 Task: Create Card Change Control Board Meeting in Board Sales Prospecting Tools to Workspace Corporate Social Responsibility. Create Card Horticulture Review in Board Sales Forecasting and Analysis to Workspace Corporate Social Responsibility. Create Card Project Management Review in Board Sales Forecasting and Revenue Projection to Workspace Corporate Social Responsibility
Action: Mouse moved to (101, 466)
Screenshot: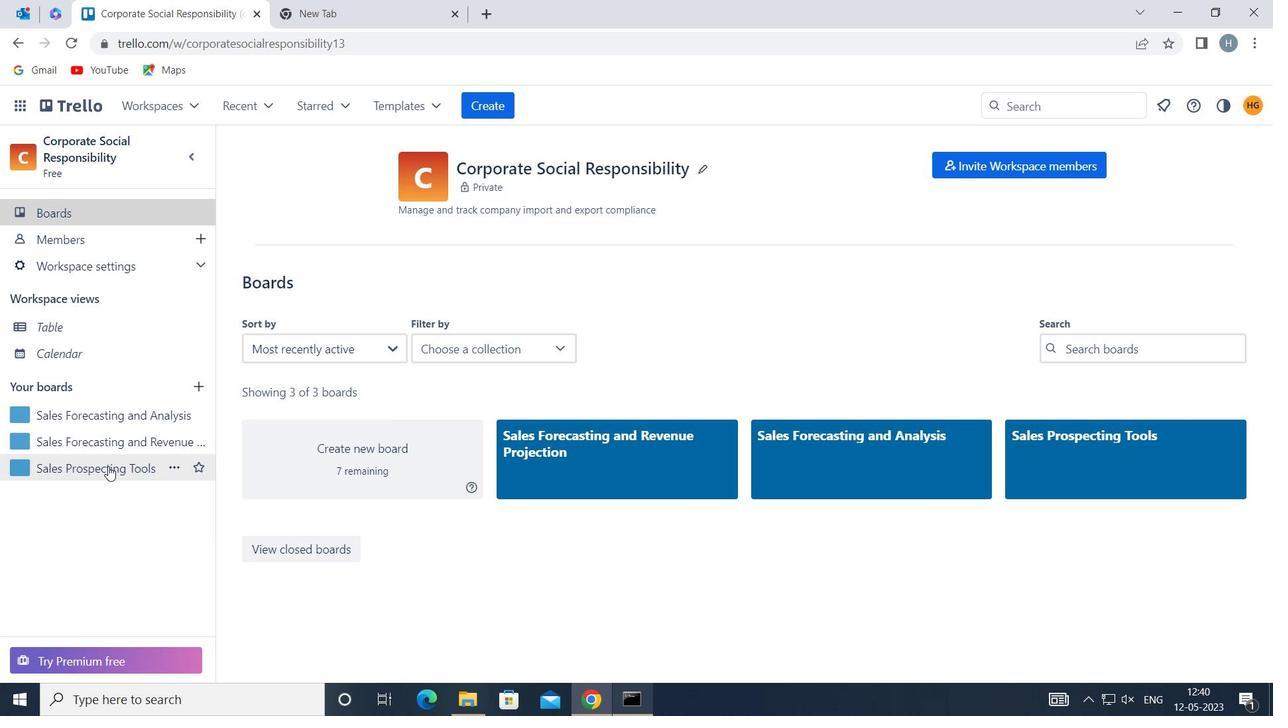
Action: Mouse pressed left at (101, 466)
Screenshot: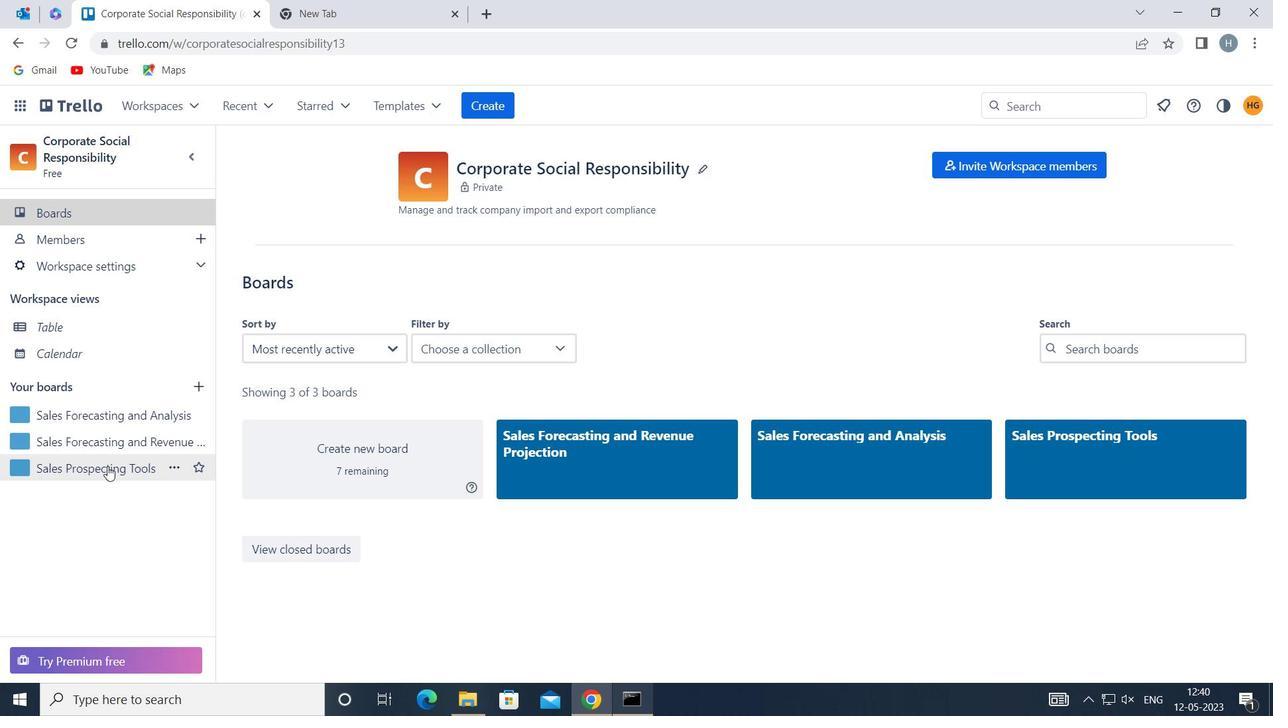 
Action: Mouse moved to (339, 244)
Screenshot: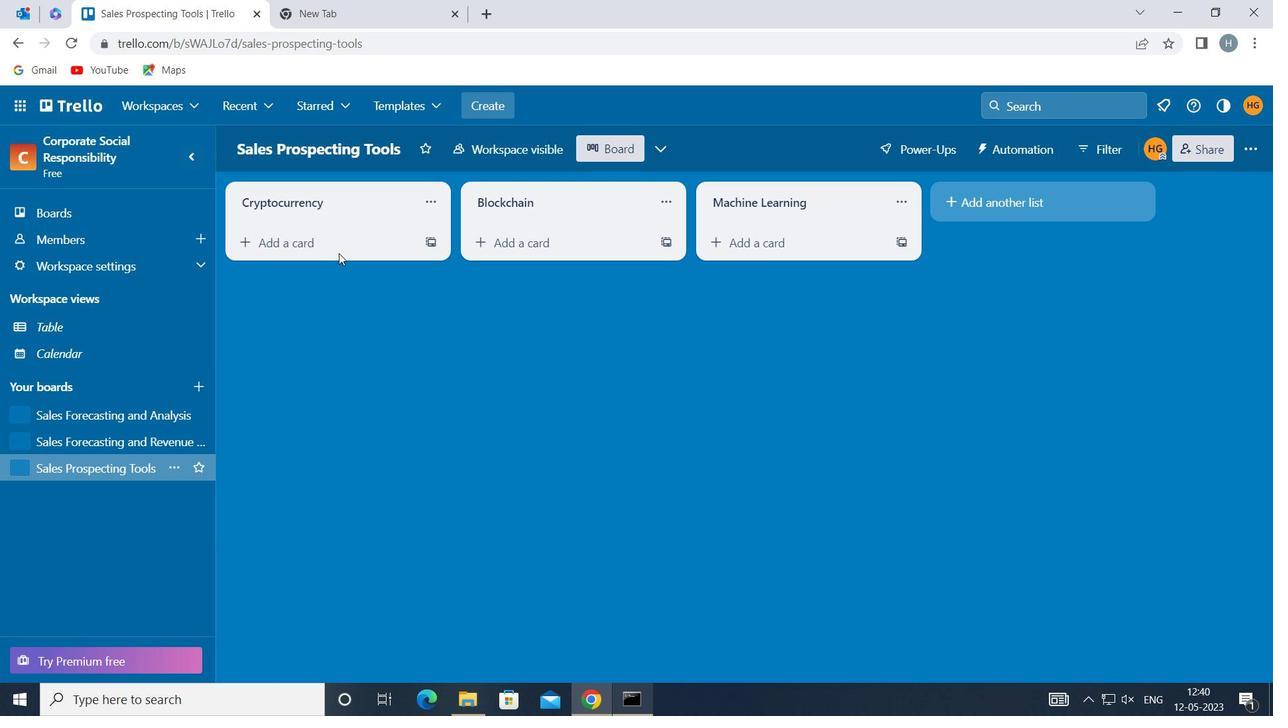 
Action: Mouse pressed left at (339, 244)
Screenshot: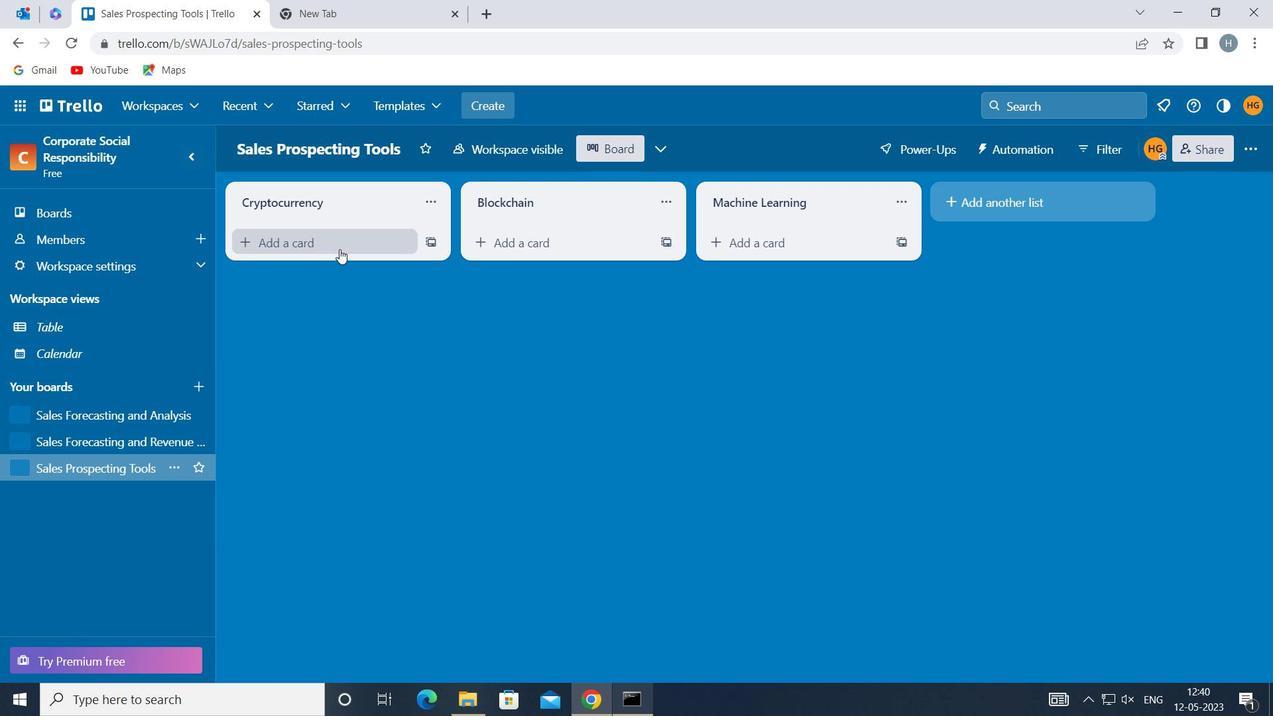 
Action: Key pressed <Key.shift>CHANGE<Key.space><Key.shift>CONTROL<Key.space><Key.shift>BOARD<Key.space><Key.shift>MEETING
Screenshot: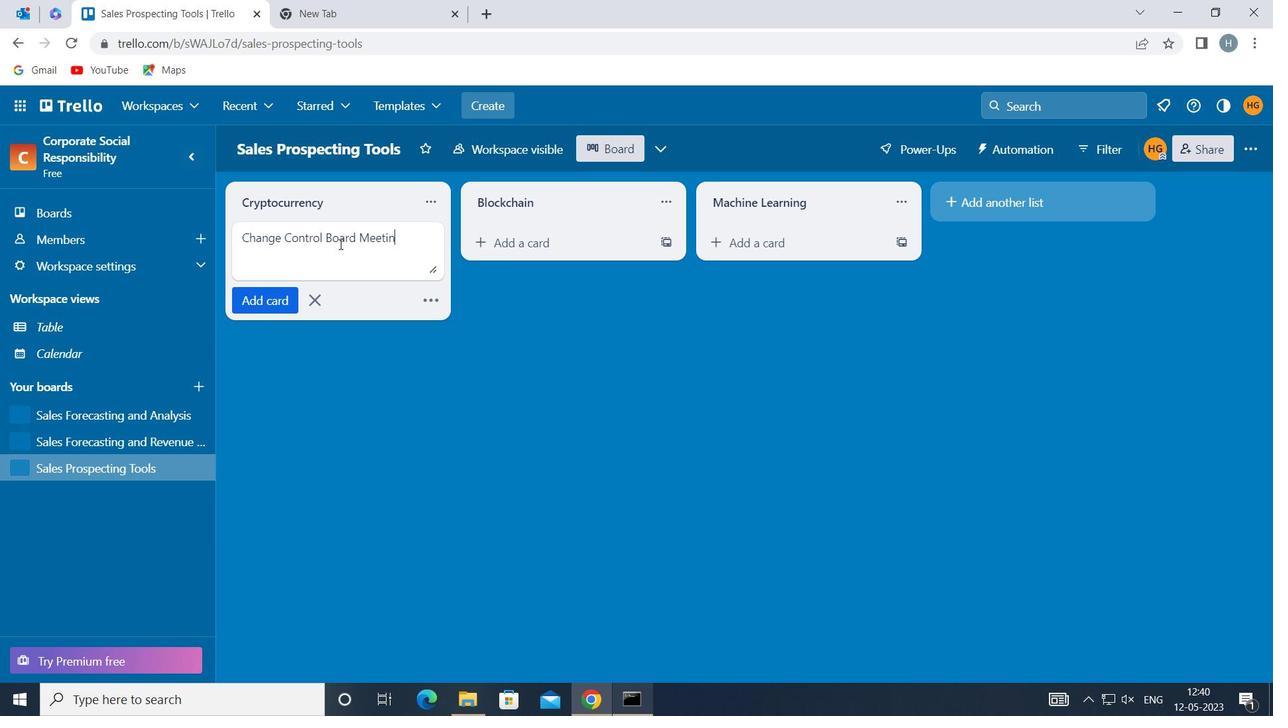 
Action: Mouse moved to (265, 301)
Screenshot: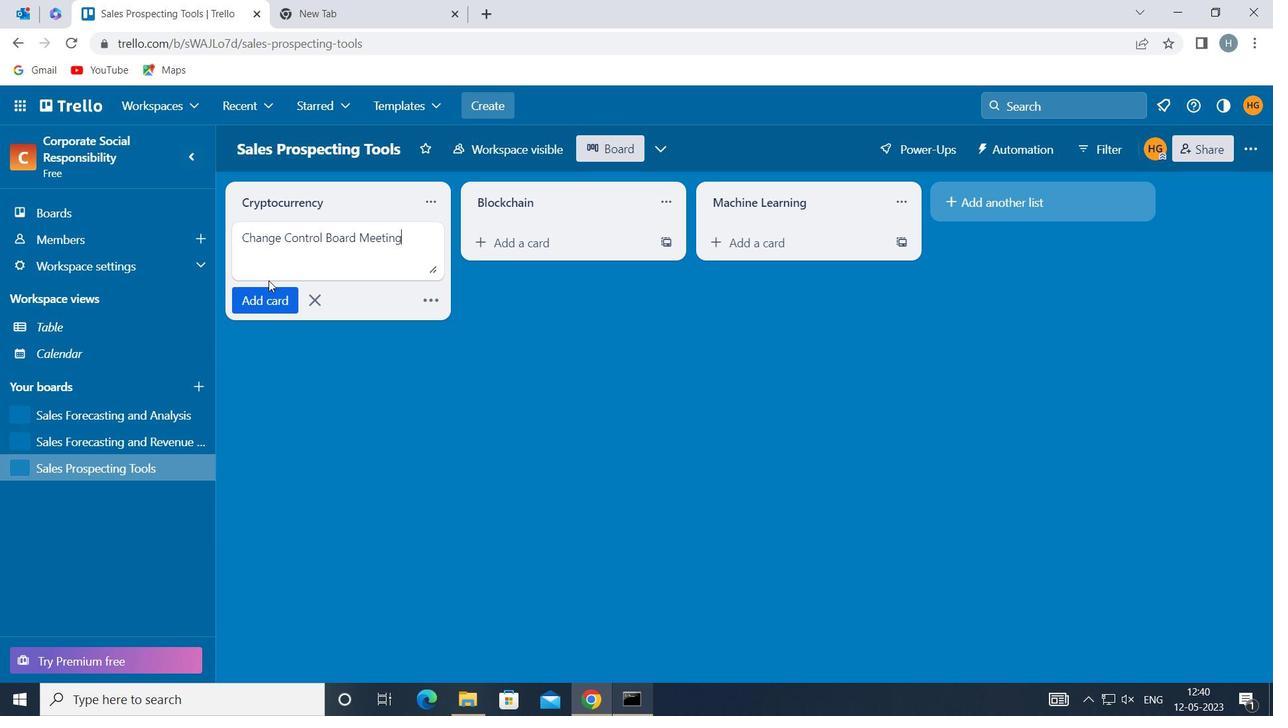 
Action: Mouse pressed left at (265, 301)
Screenshot: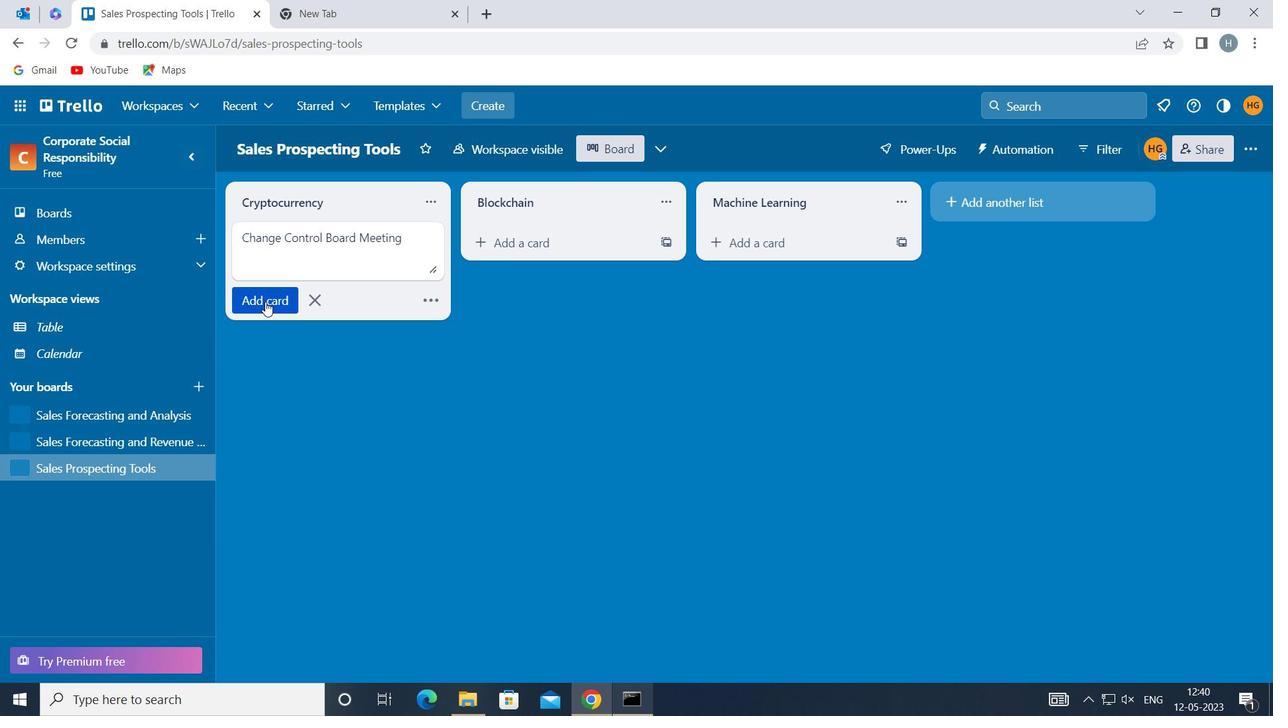 
Action: Mouse moved to (278, 385)
Screenshot: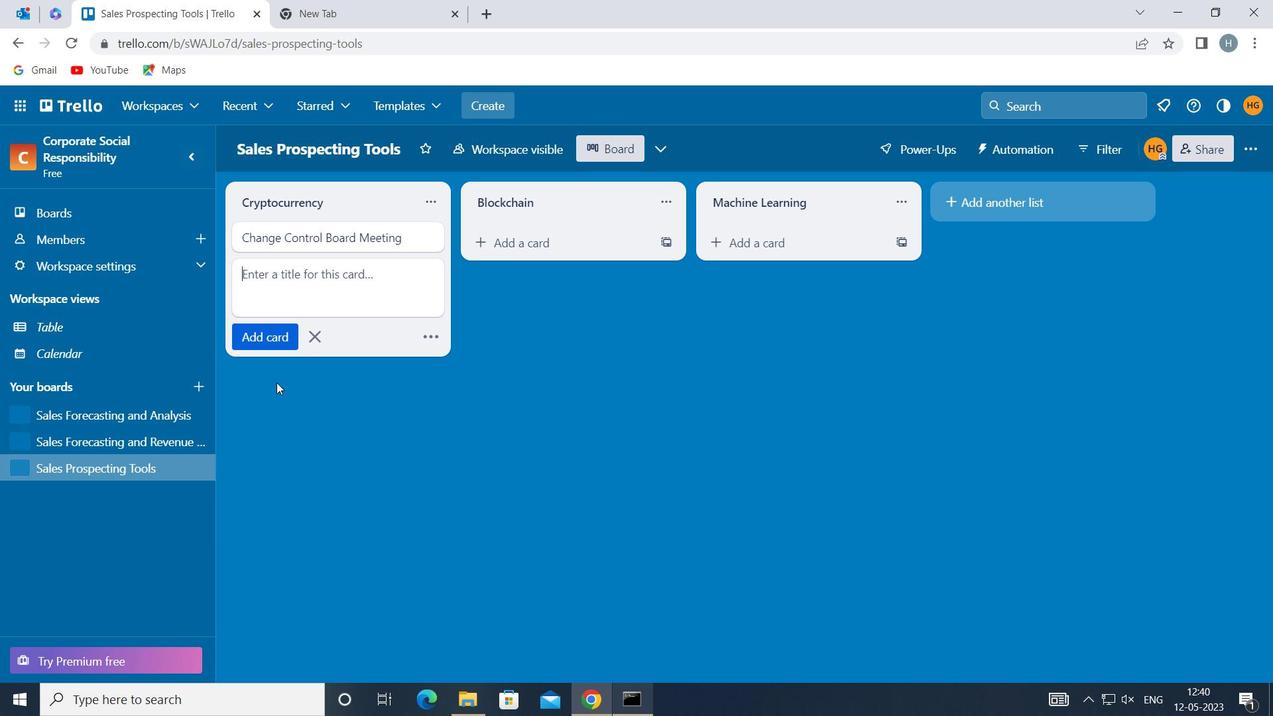 
Action: Mouse pressed left at (278, 385)
Screenshot: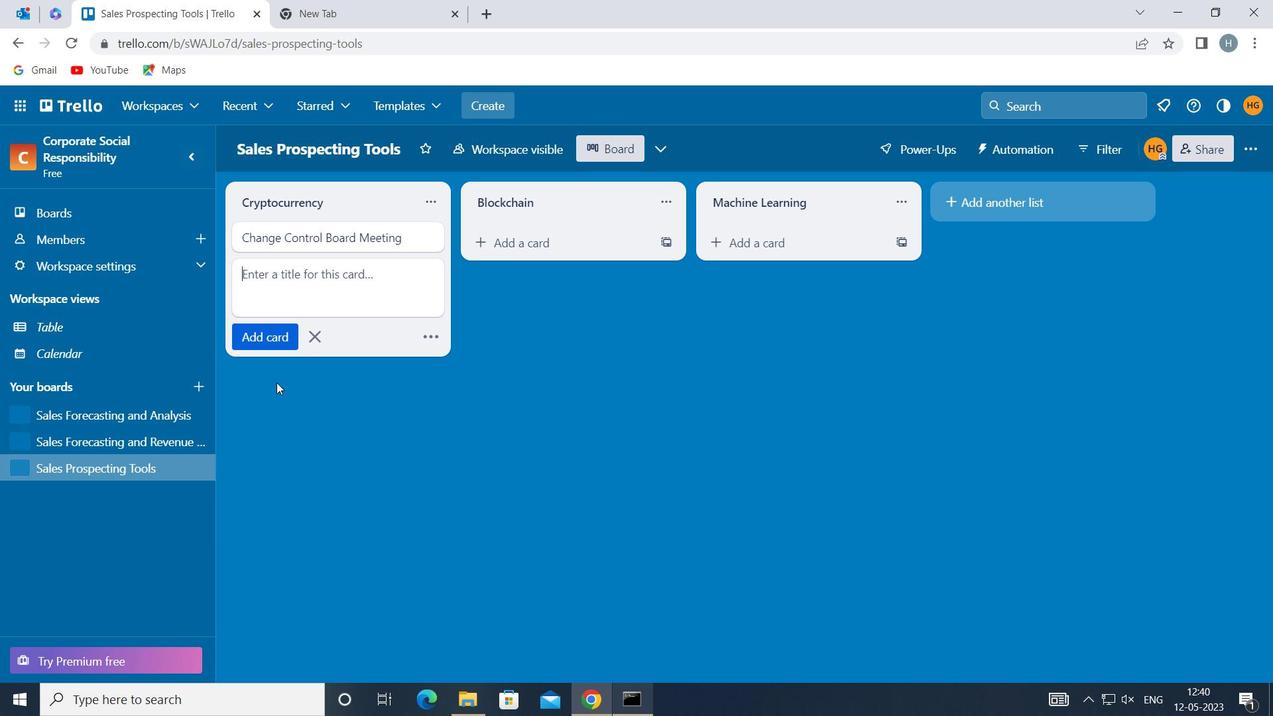 
Action: Mouse moved to (112, 414)
Screenshot: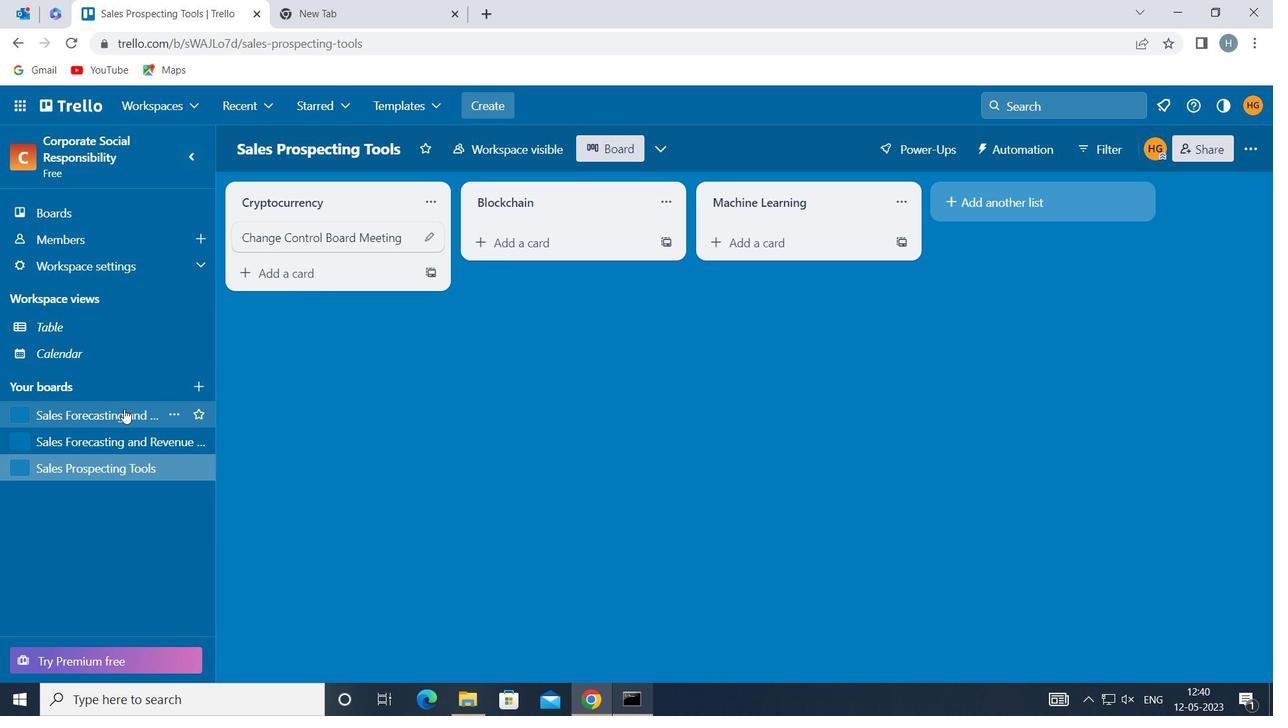 
Action: Mouse pressed left at (112, 414)
Screenshot: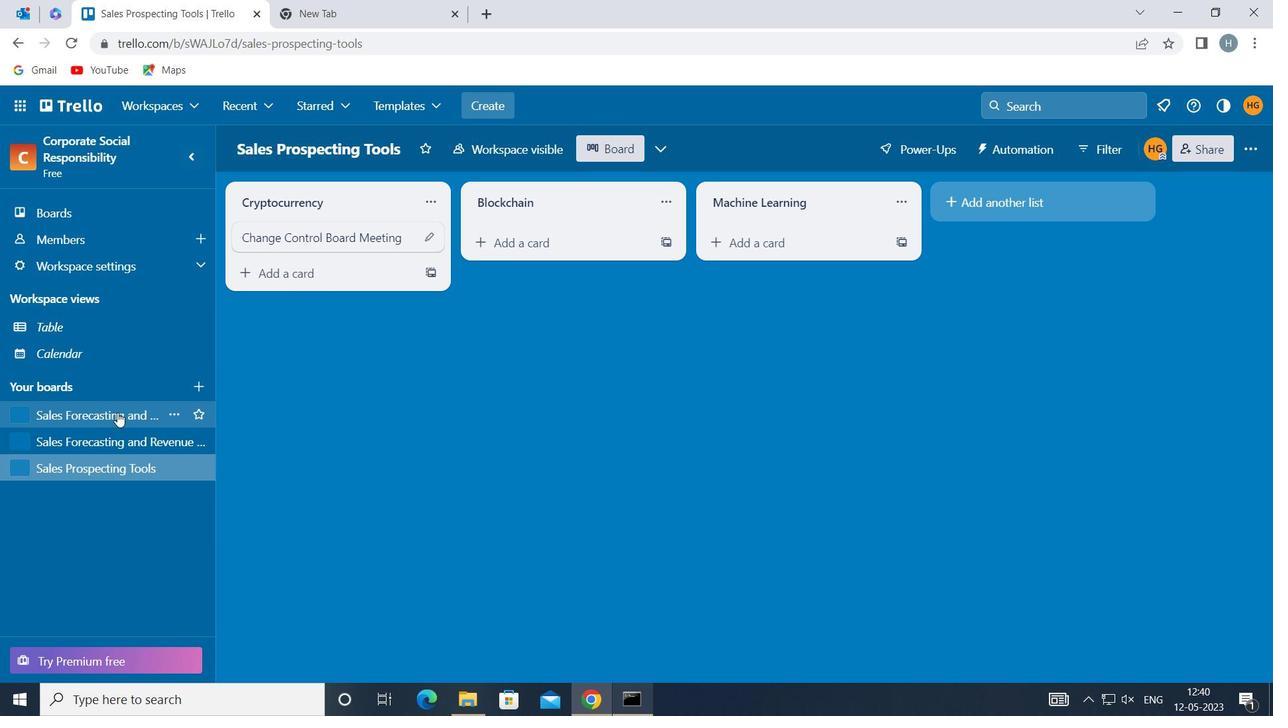 
Action: Mouse moved to (309, 237)
Screenshot: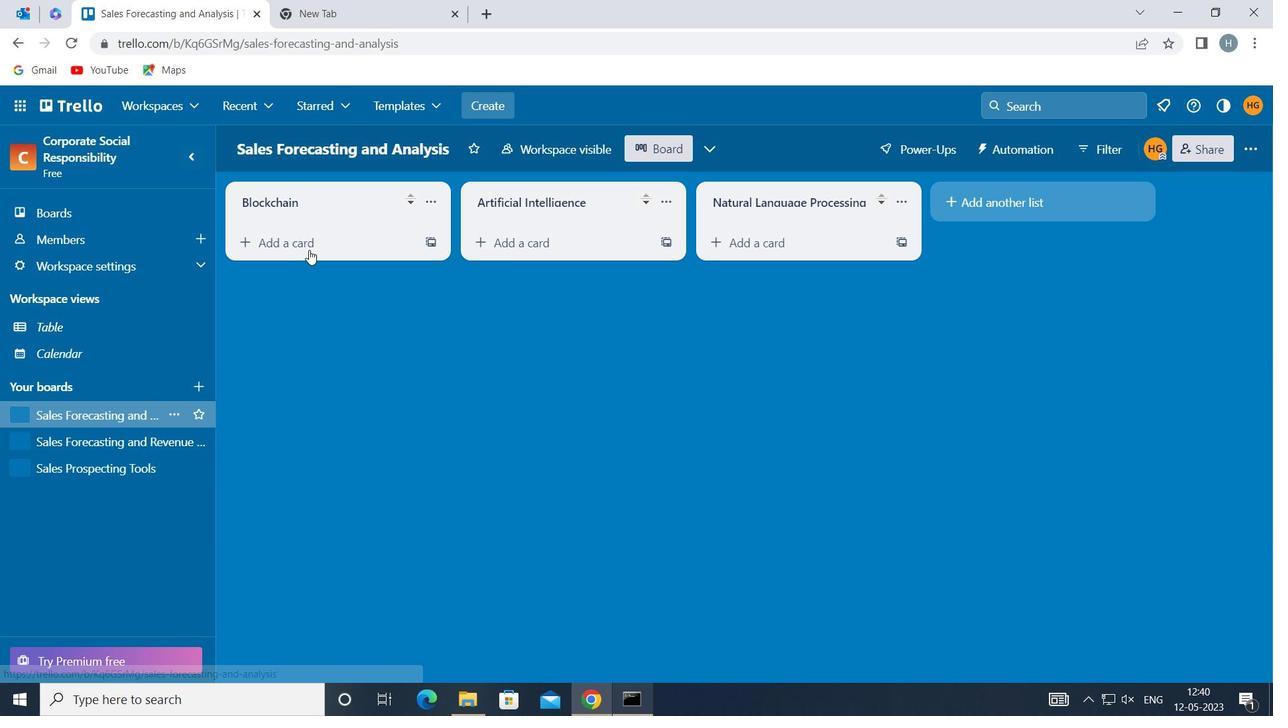 
Action: Mouse pressed left at (309, 237)
Screenshot: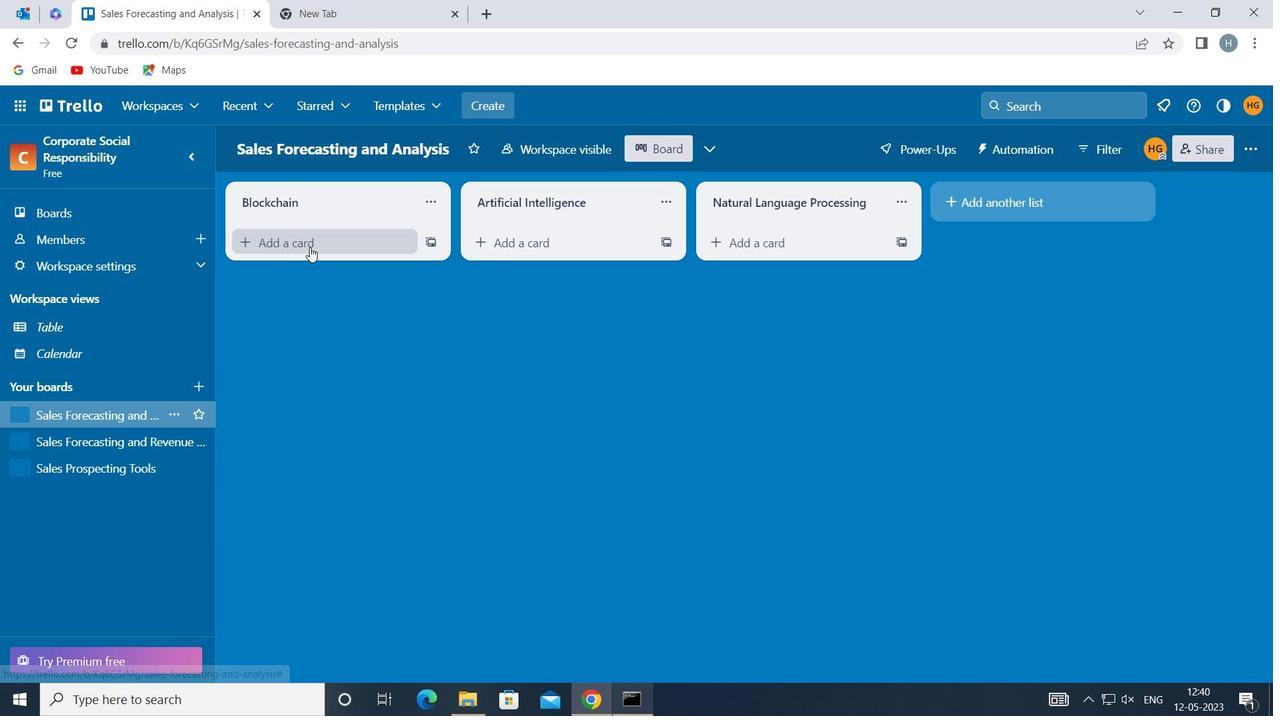 
Action: Key pressed <Key.shift>HORTICULTURE<Key.space><Key.shift>REVIEW
Screenshot: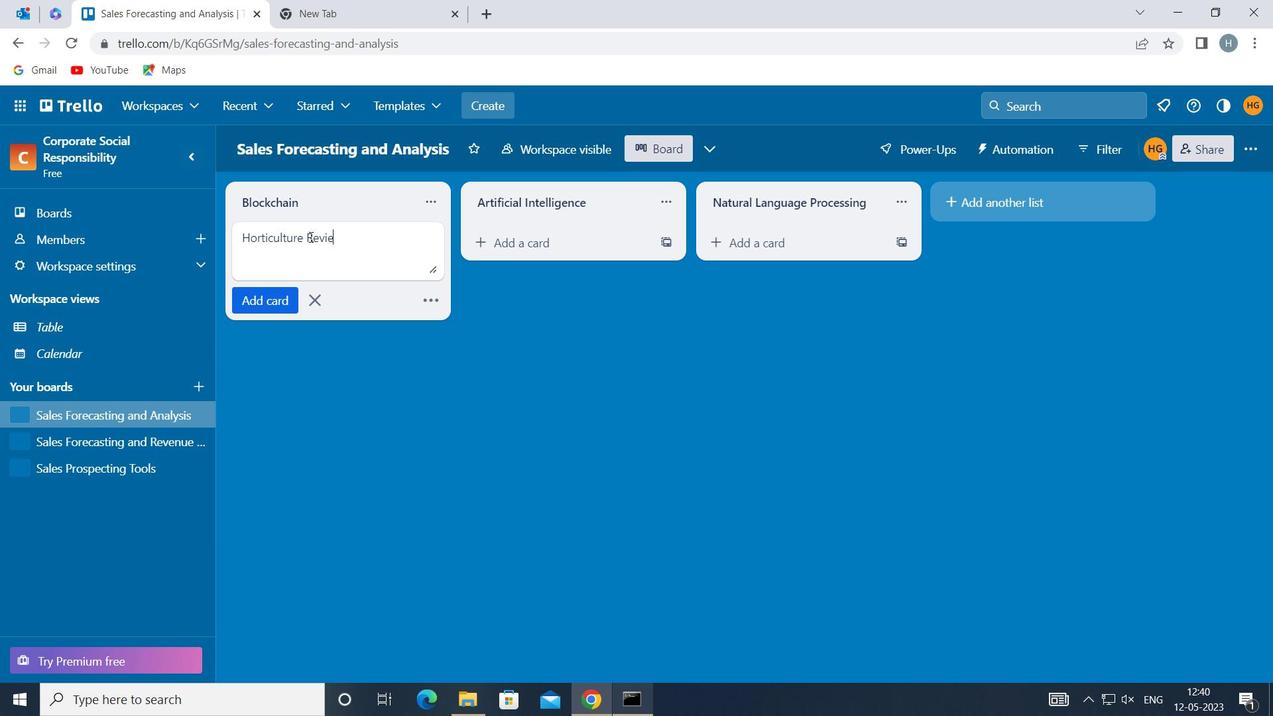 
Action: Mouse moved to (266, 299)
Screenshot: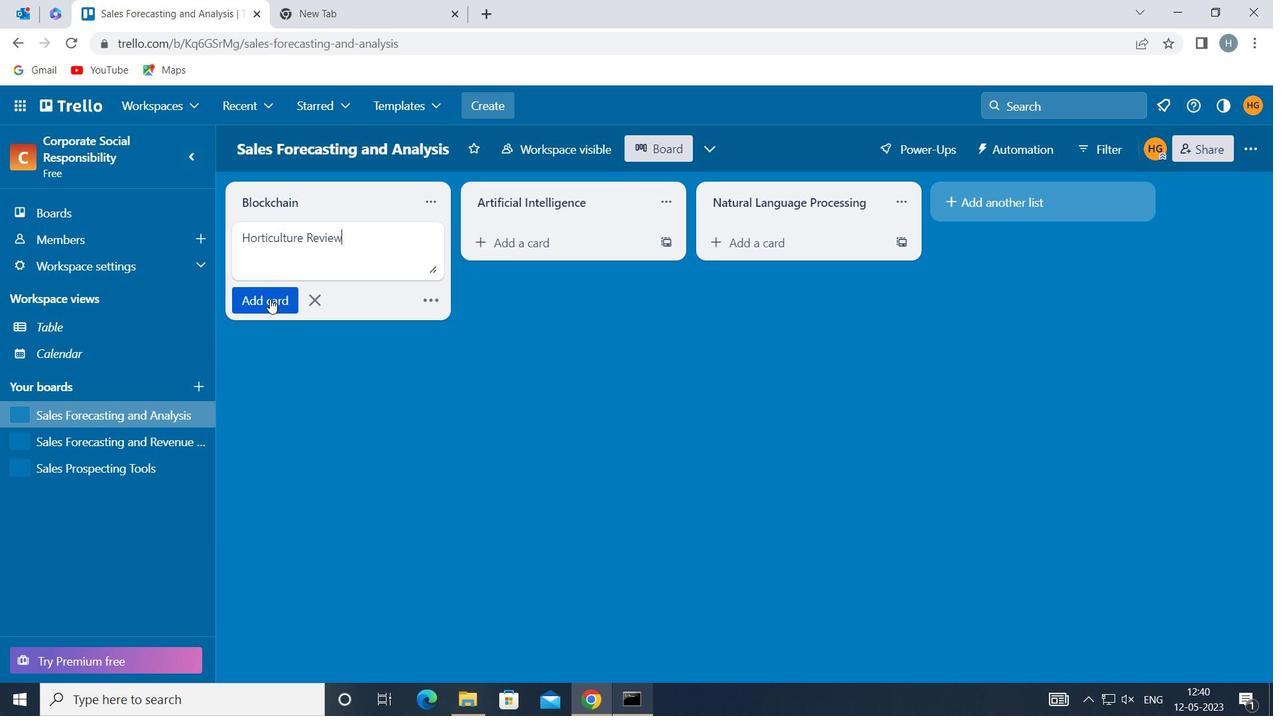 
Action: Mouse pressed left at (266, 299)
Screenshot: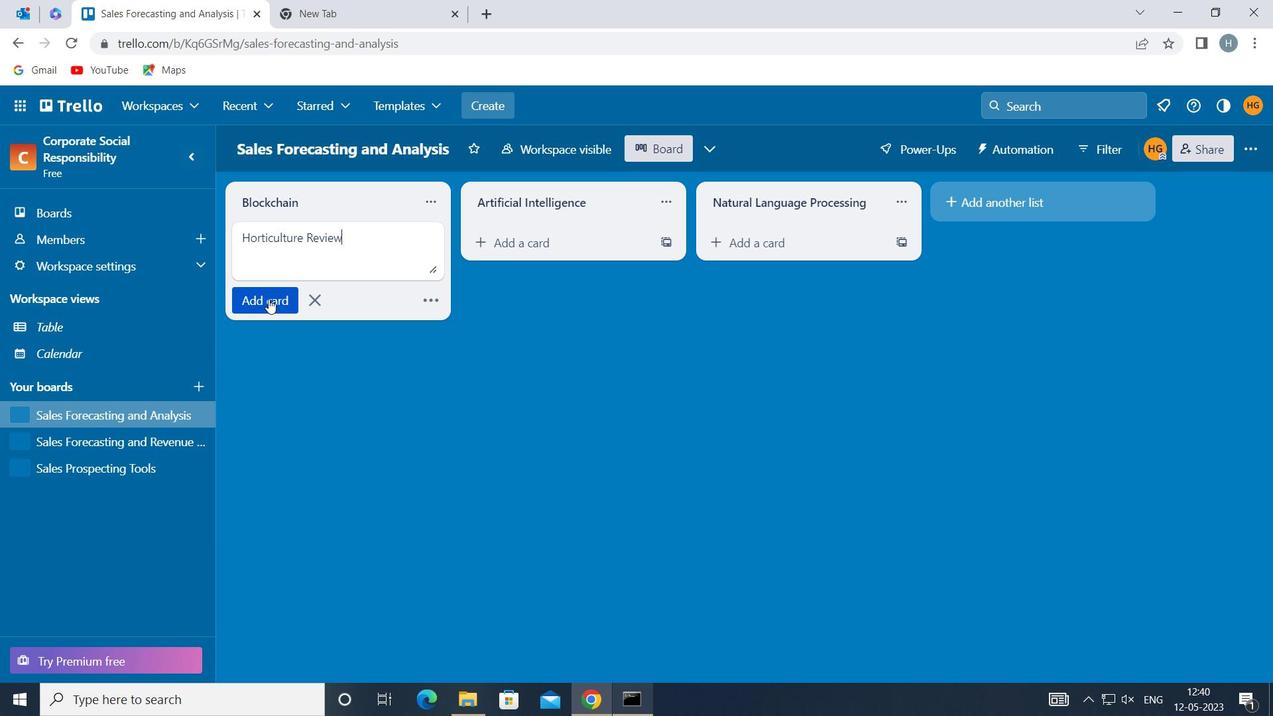 
Action: Mouse moved to (301, 388)
Screenshot: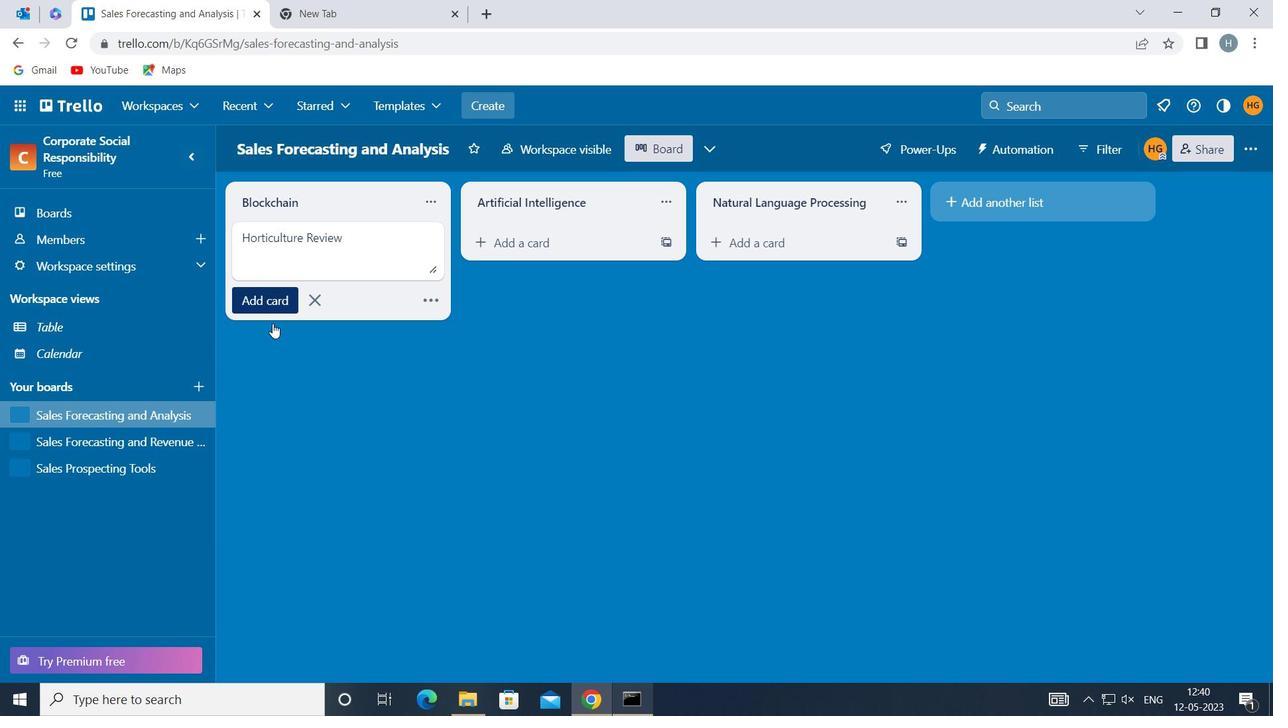 
Action: Mouse pressed left at (301, 388)
Screenshot: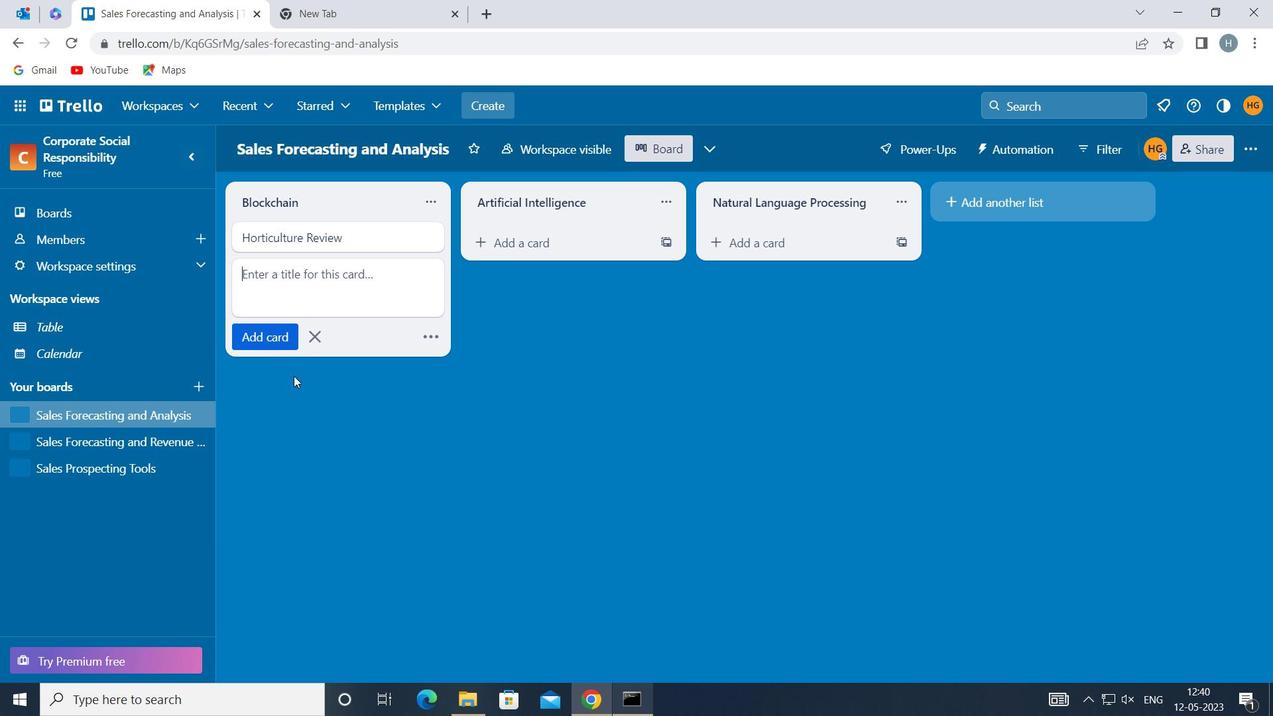 
Action: Mouse moved to (103, 437)
Screenshot: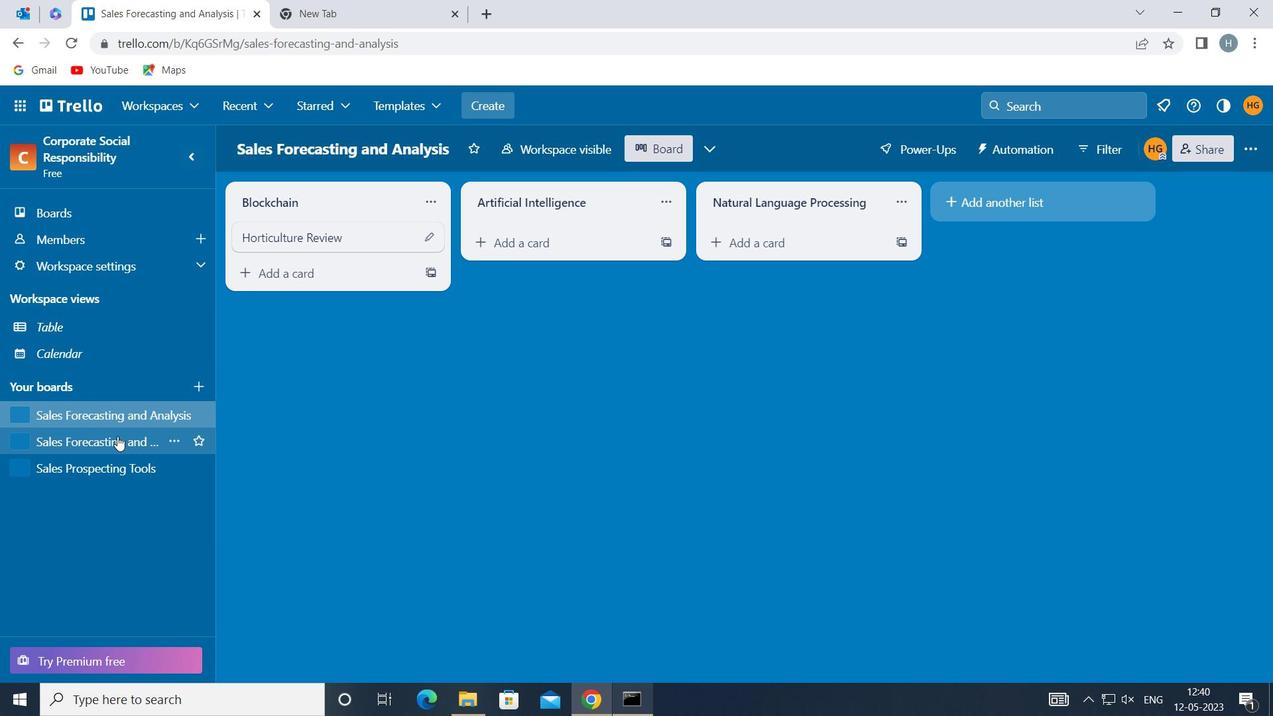 
Action: Mouse pressed left at (103, 437)
Screenshot: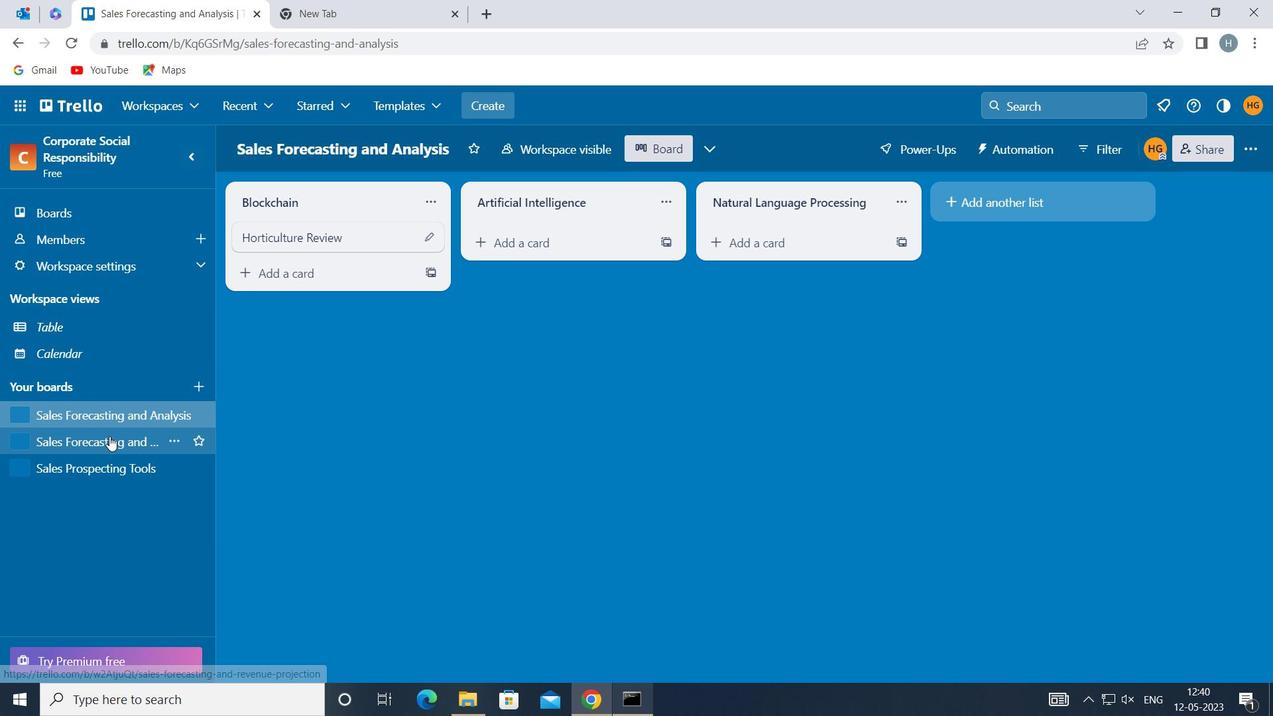 
Action: Mouse moved to (301, 246)
Screenshot: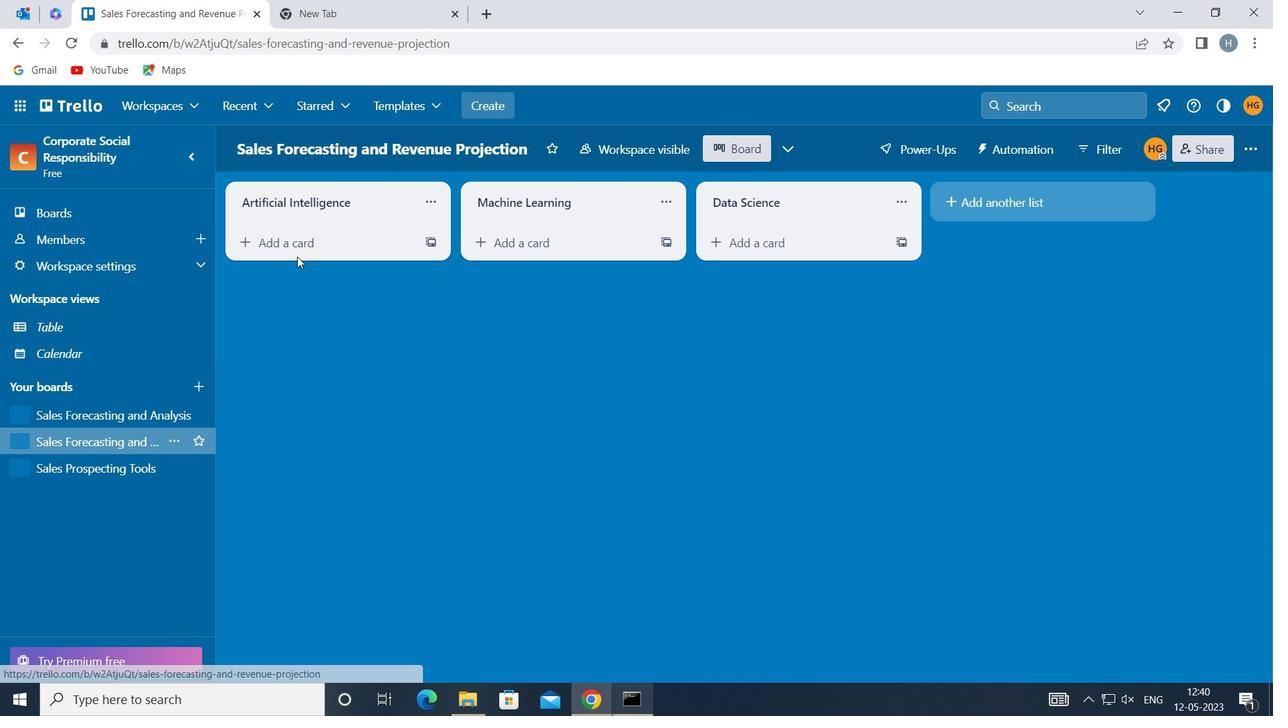 
Action: Mouse pressed left at (301, 246)
Screenshot: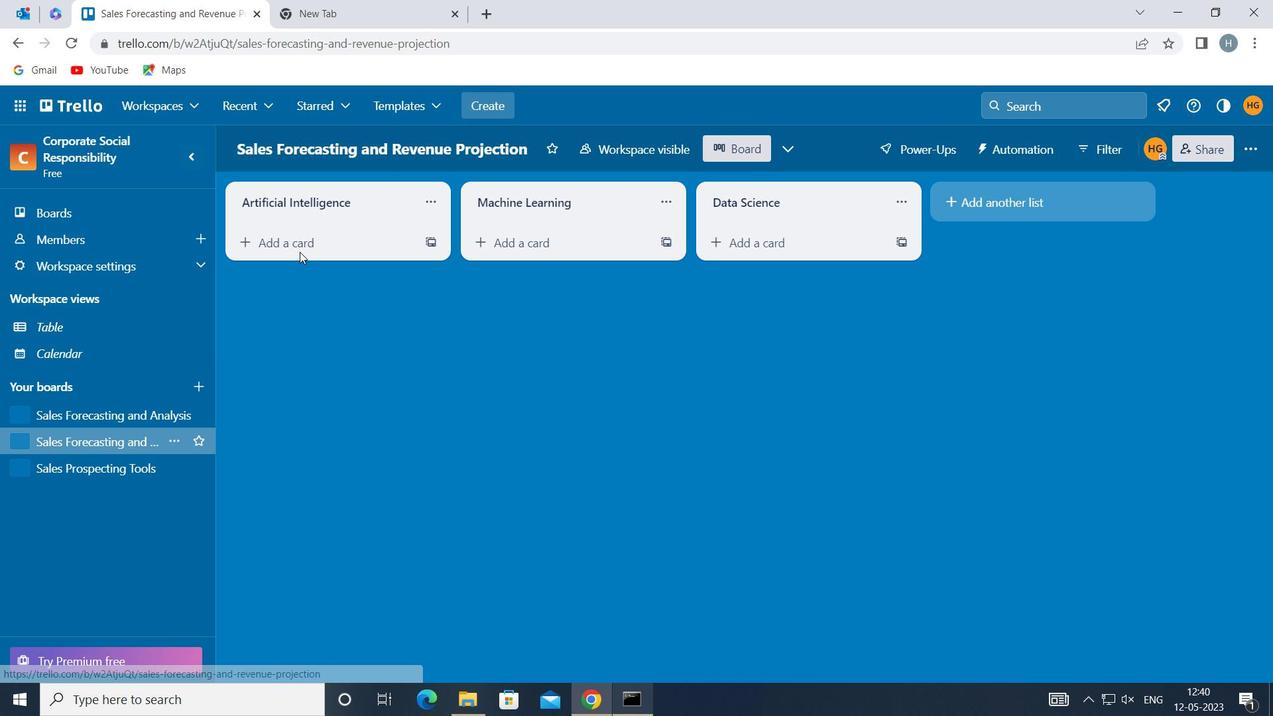 
Action: Mouse moved to (305, 238)
Screenshot: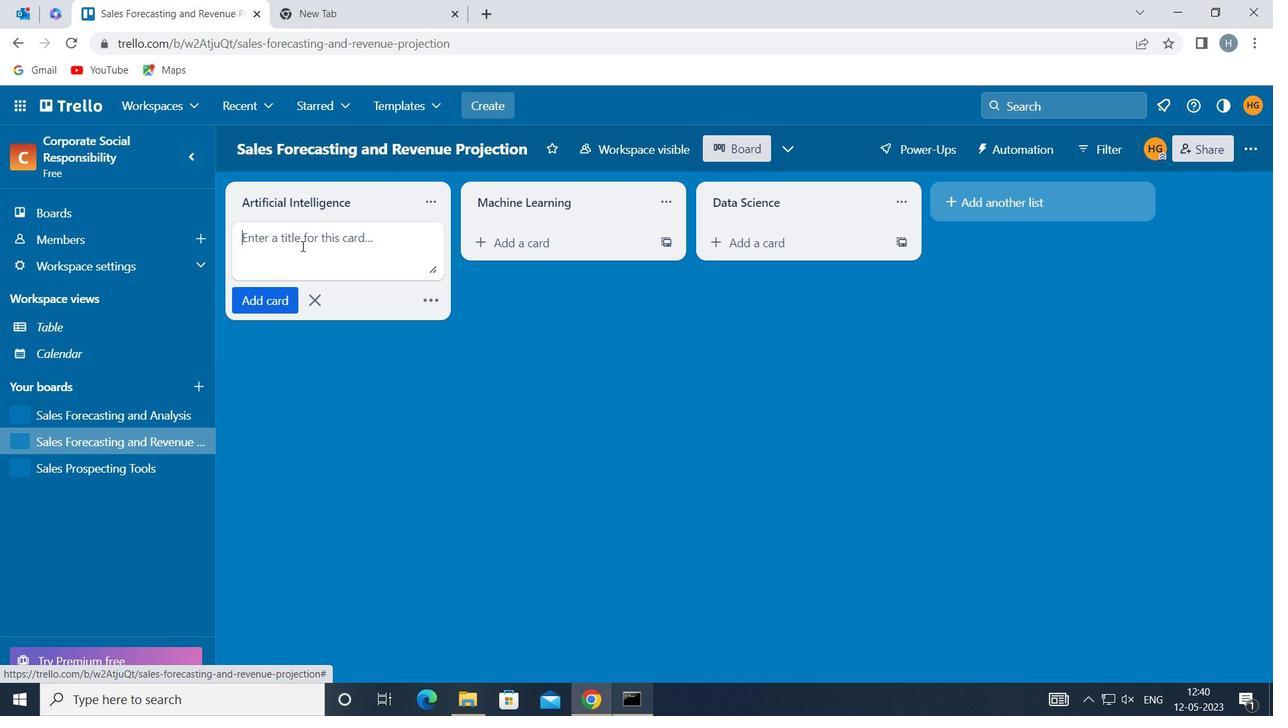 
Action: Mouse pressed left at (305, 238)
Screenshot: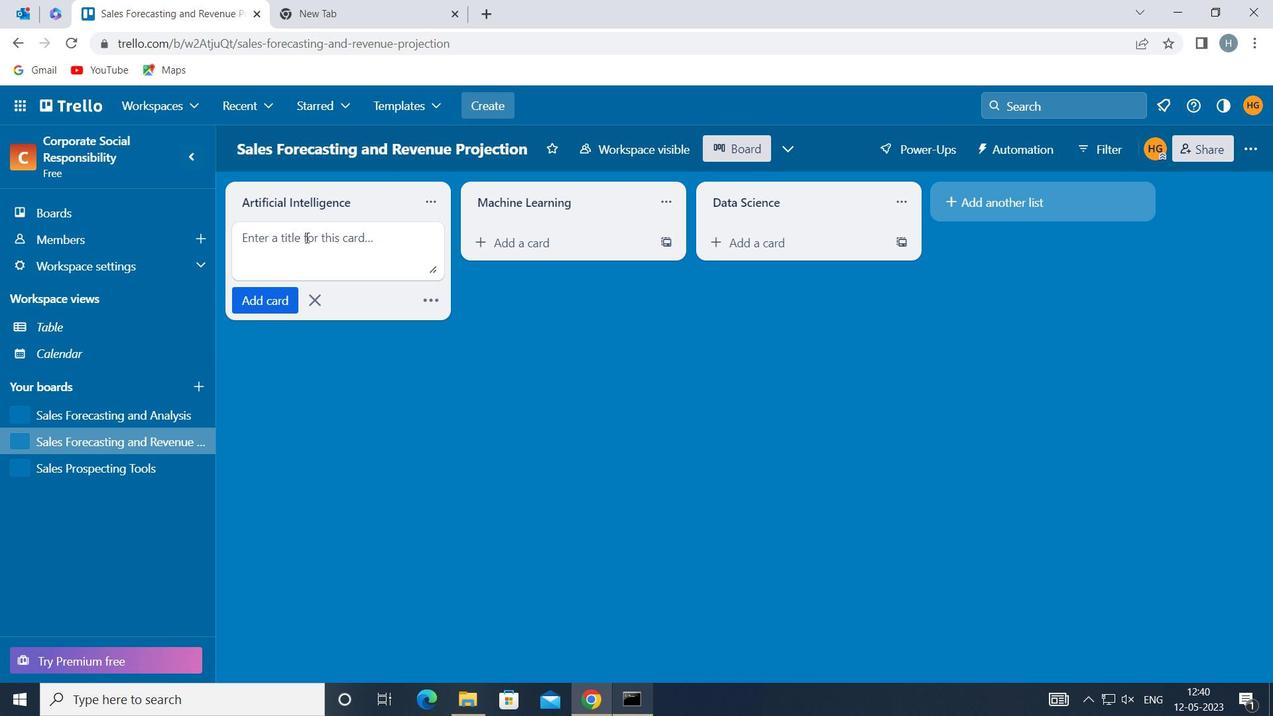 
Action: Key pressed <Key.shift>PROJECT<Key.space><Key.shift>MANAGEMENT<Key.space><Key.shift>REVIEW
Screenshot: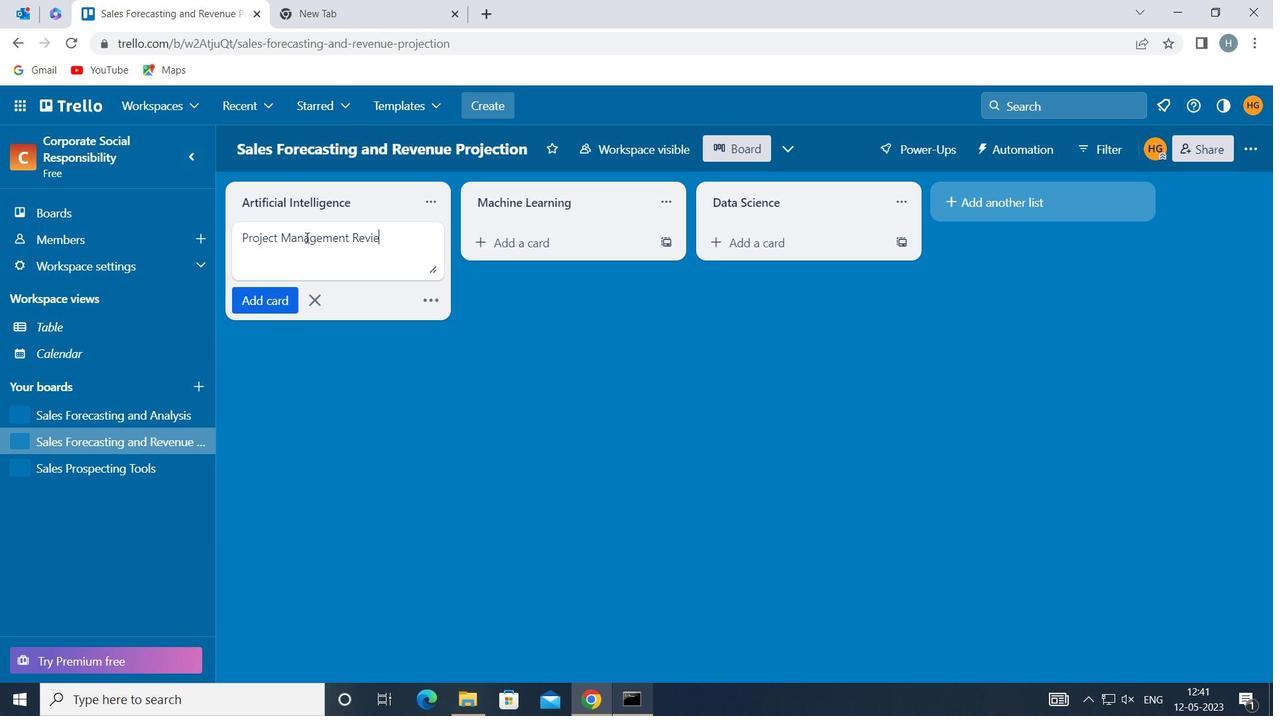 
Action: Mouse moved to (262, 296)
Screenshot: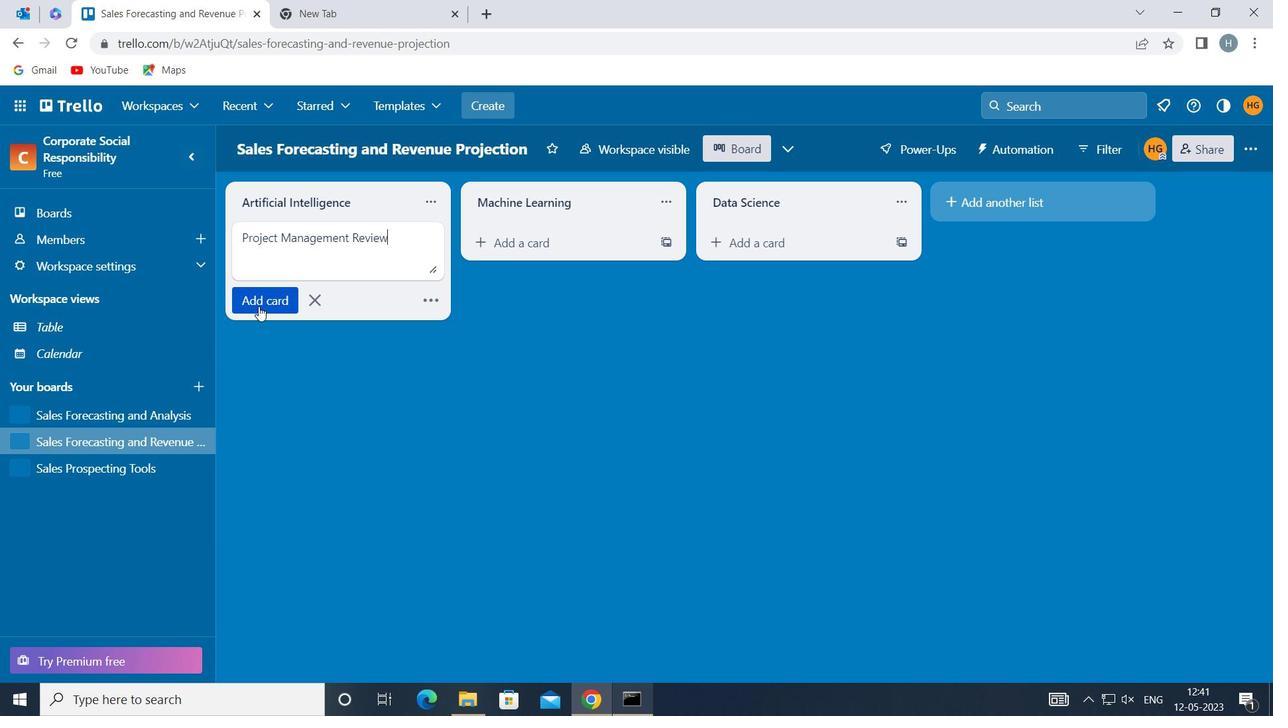 
Action: Mouse pressed left at (262, 296)
Screenshot: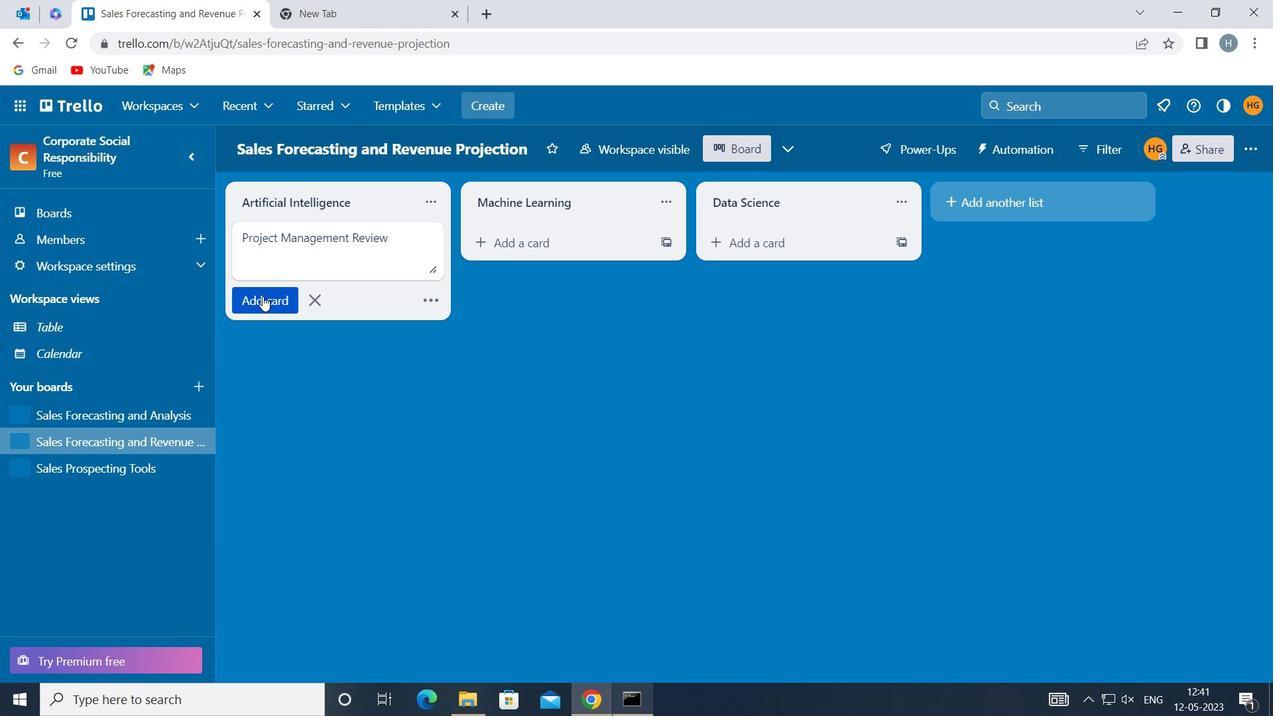 
Action: Mouse moved to (360, 402)
Screenshot: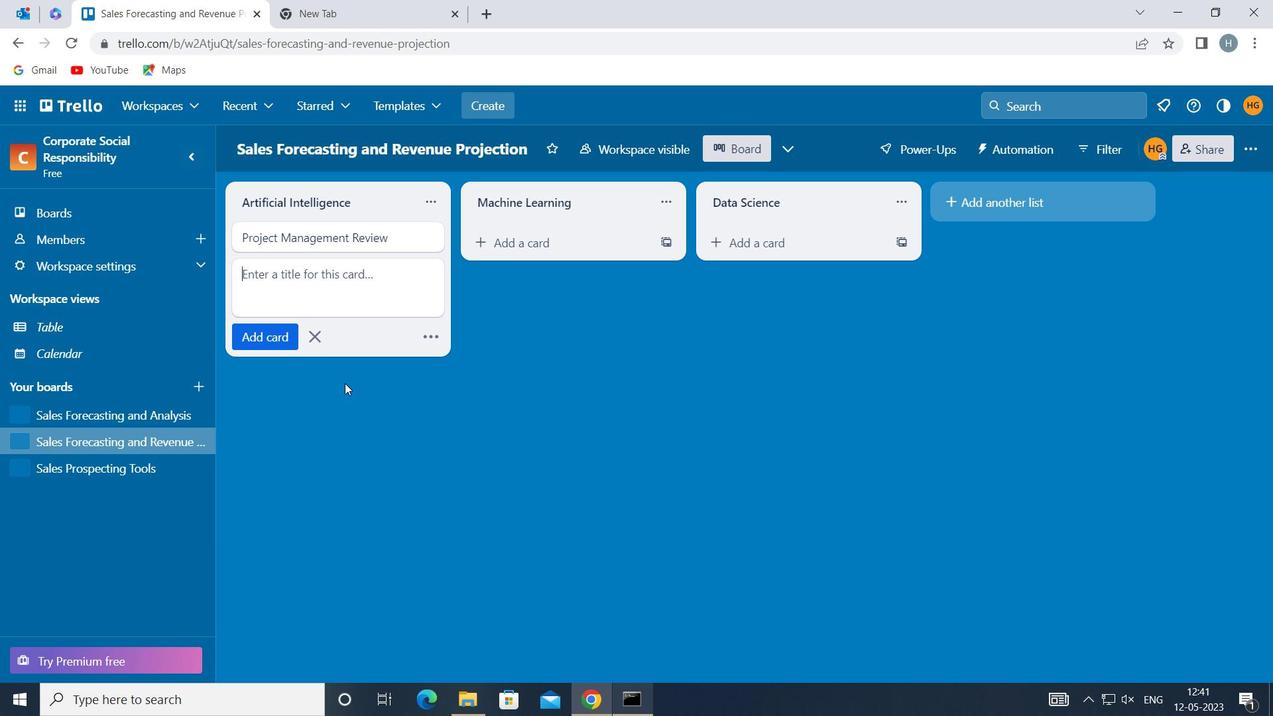 
Action: Mouse pressed left at (360, 402)
Screenshot: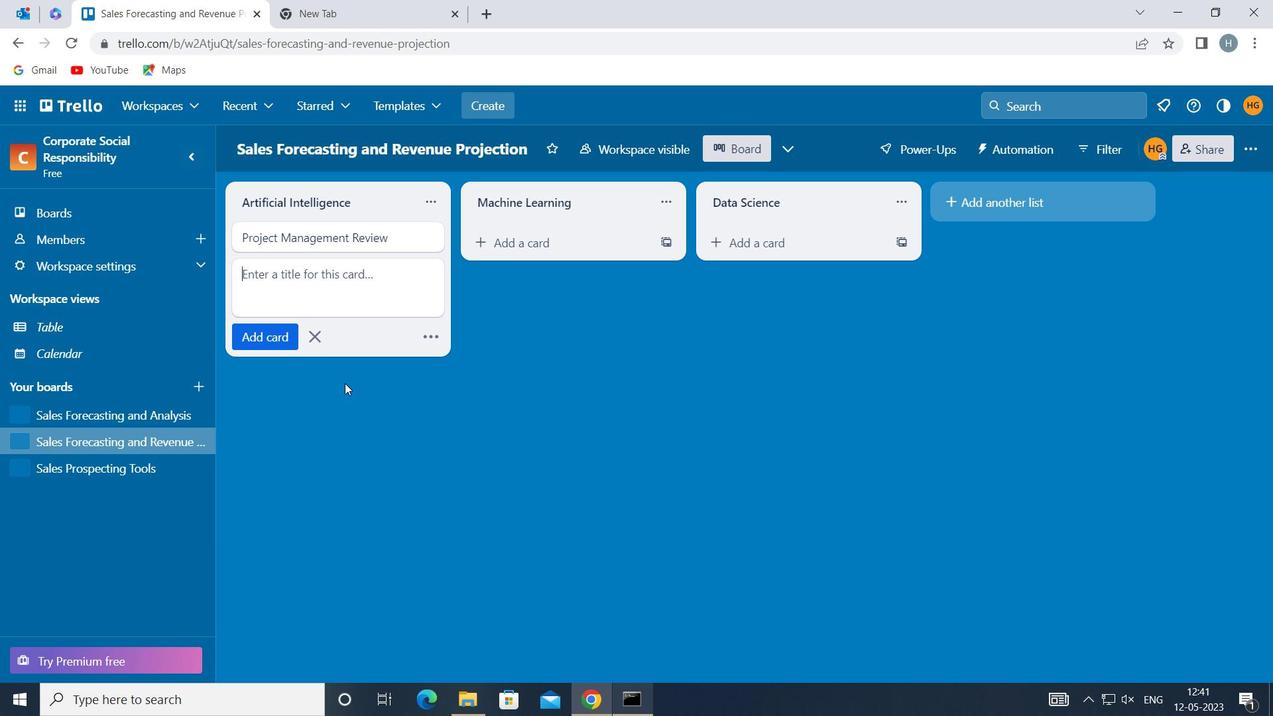 
Action: Mouse moved to (361, 402)
Screenshot: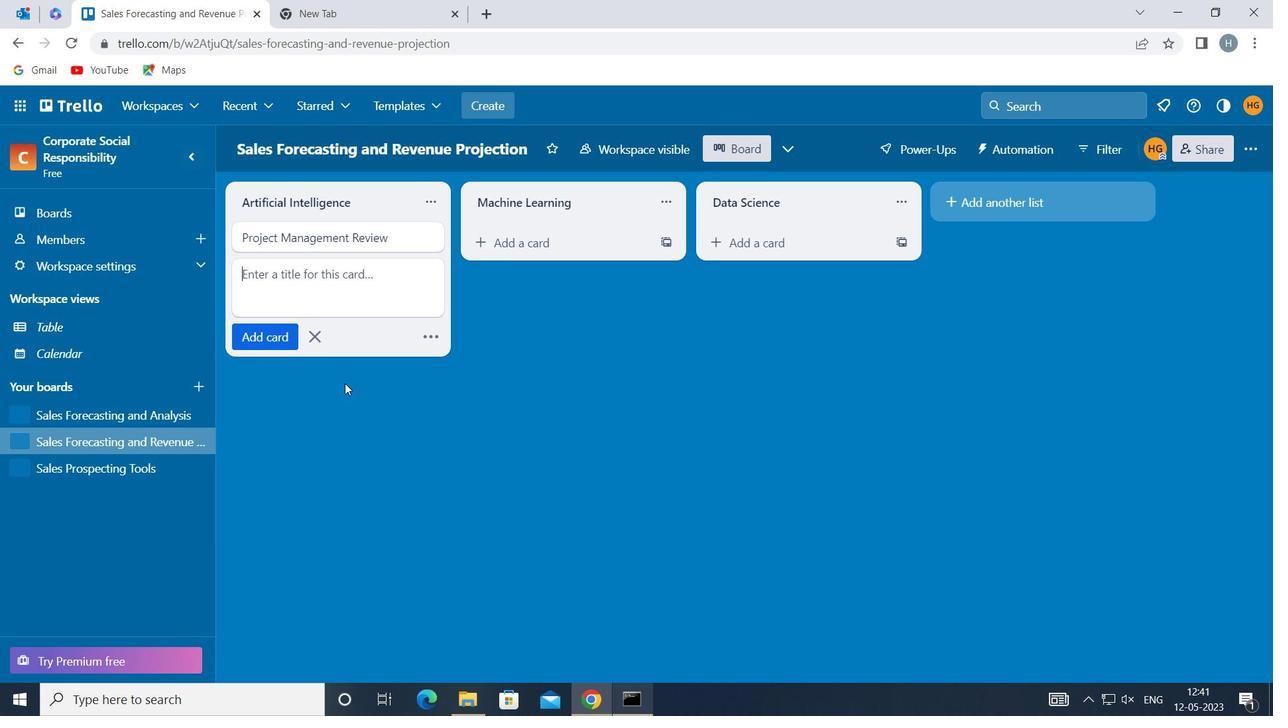 
